 Task: Plan a game night with friends on the 15th at 8:00 PM to 9:00 PM
Action: Mouse moved to (624, 241)
Screenshot: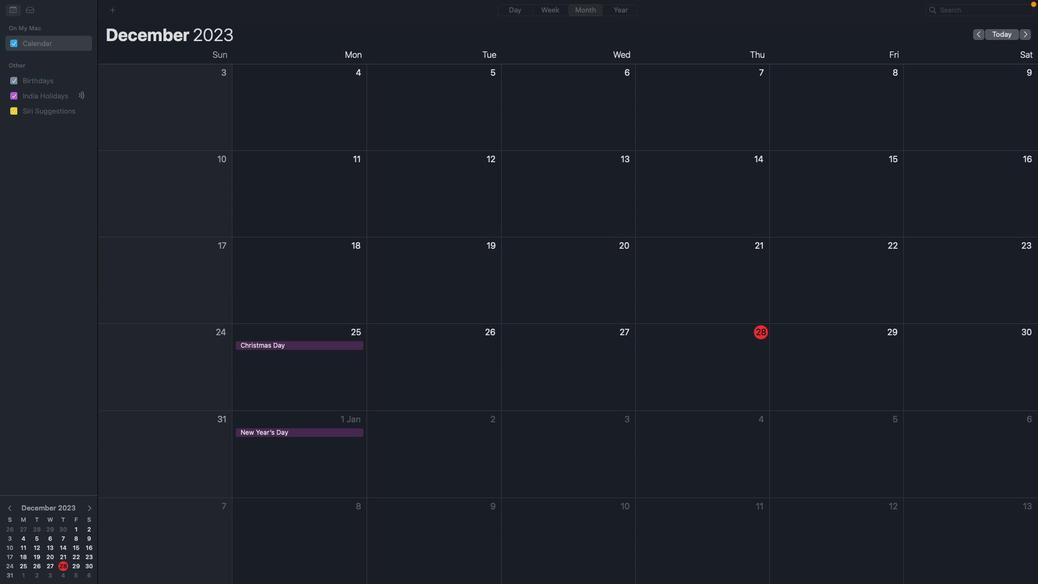 
Action: Mouse pressed left at (624, 241)
Screenshot: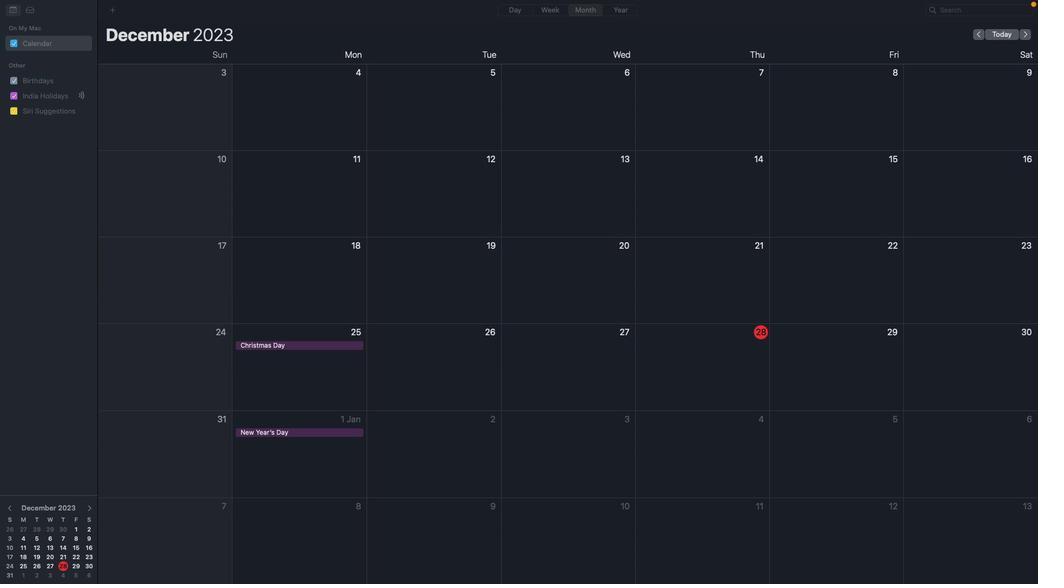 
Action: Mouse moved to (624, 241)
Screenshot: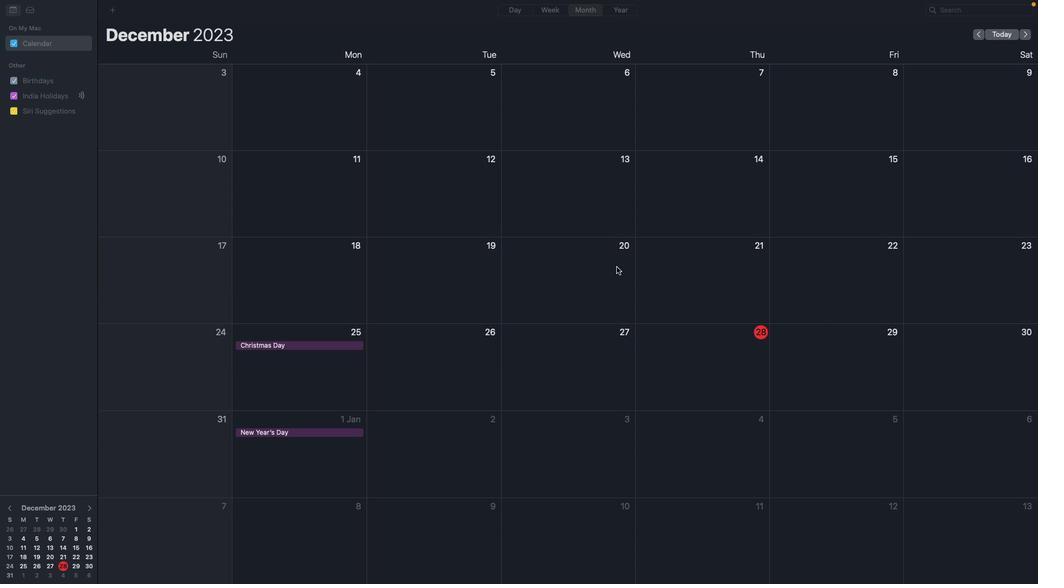 
Action: Mouse scrolled (624, 241) with delta (624, 241)
Screenshot: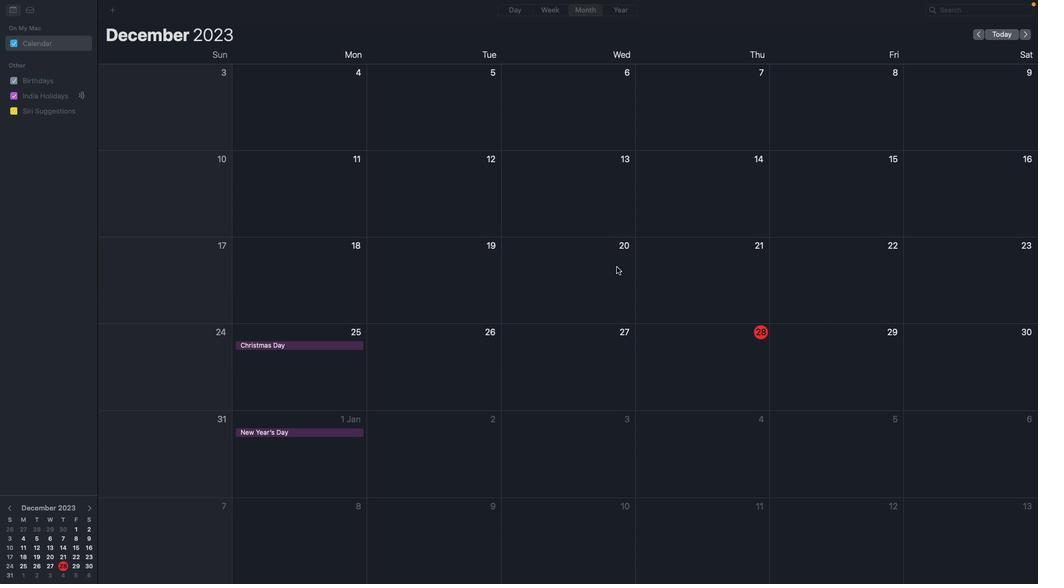 
Action: Mouse scrolled (624, 241) with delta (624, 241)
Screenshot: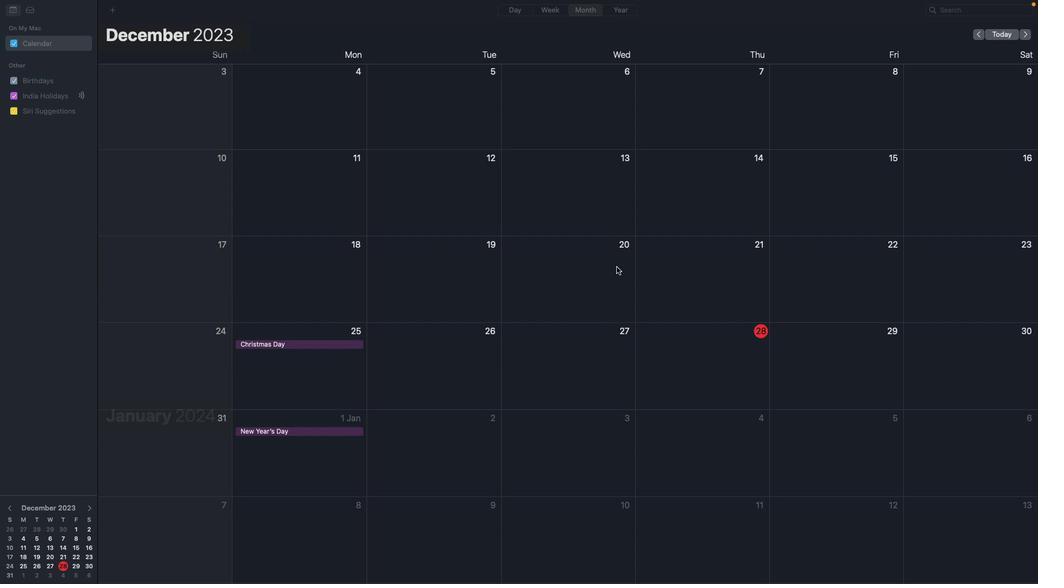 
Action: Mouse scrolled (624, 241) with delta (624, 241)
Screenshot: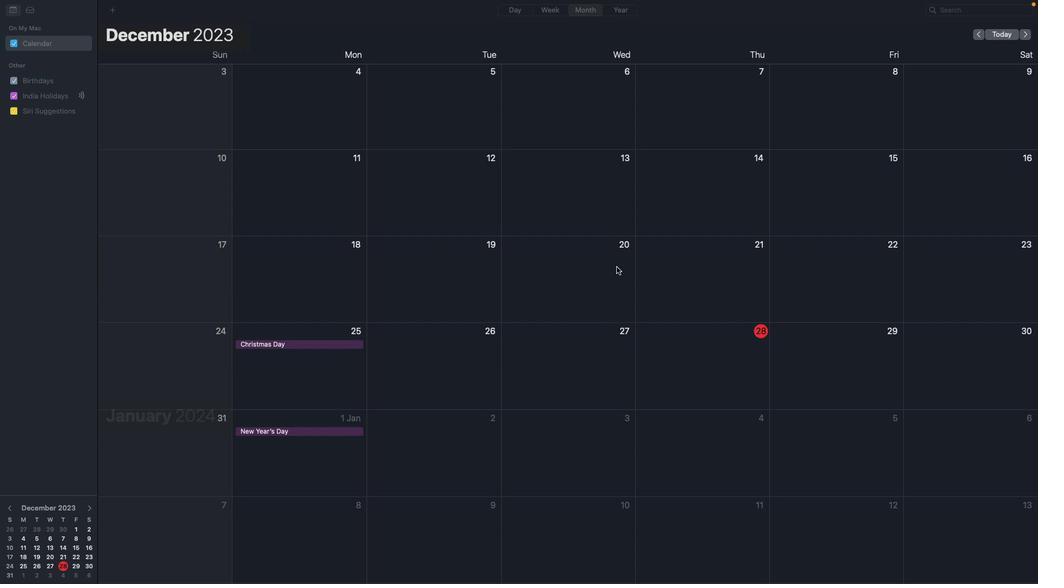 
Action: Mouse scrolled (624, 241) with delta (624, 241)
Screenshot: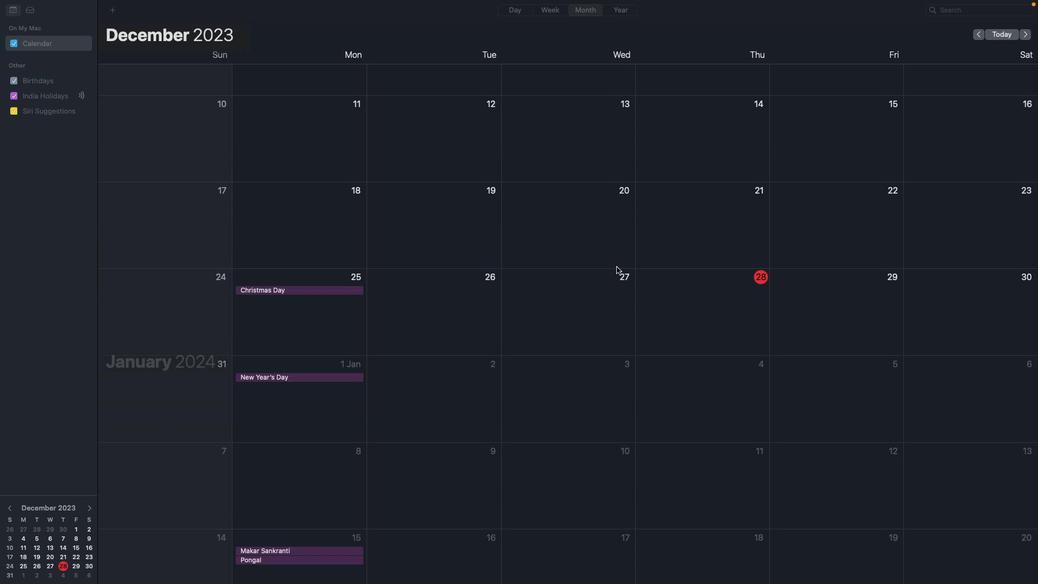 
Action: Mouse moved to (624, 241)
Screenshot: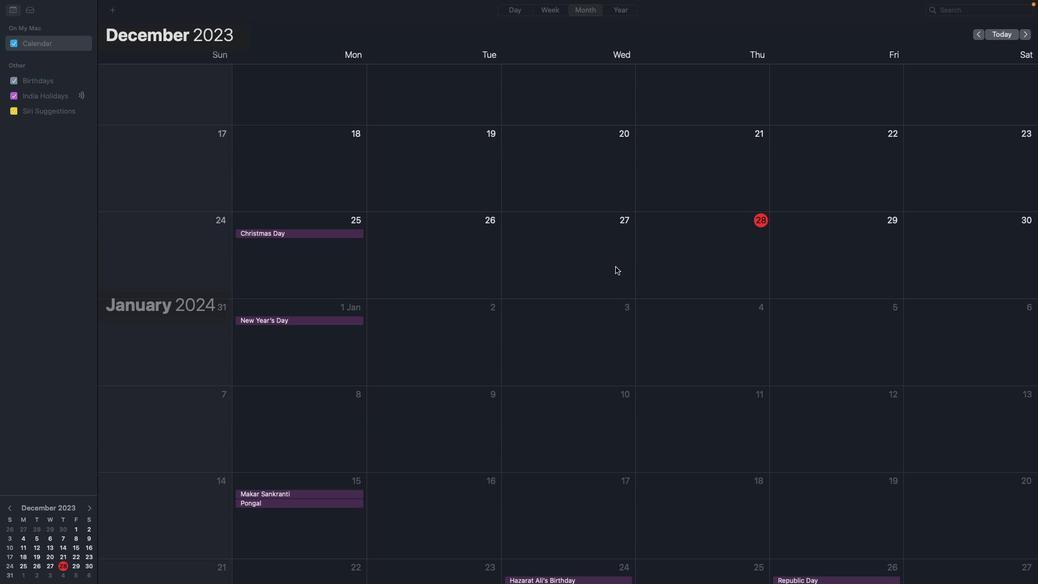 
Action: Mouse scrolled (624, 241) with delta (624, 241)
Screenshot: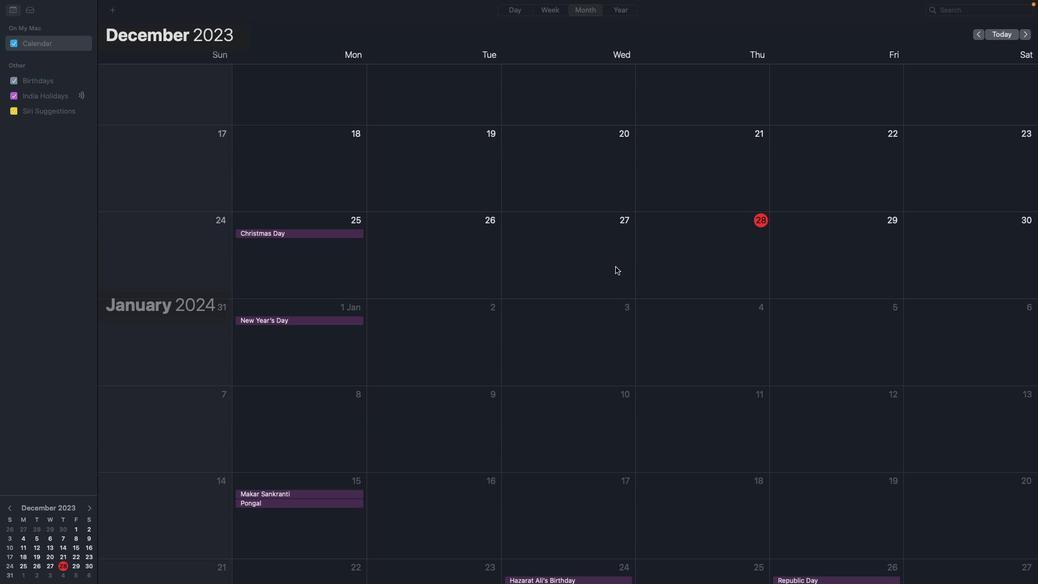 
Action: Mouse moved to (624, 241)
Screenshot: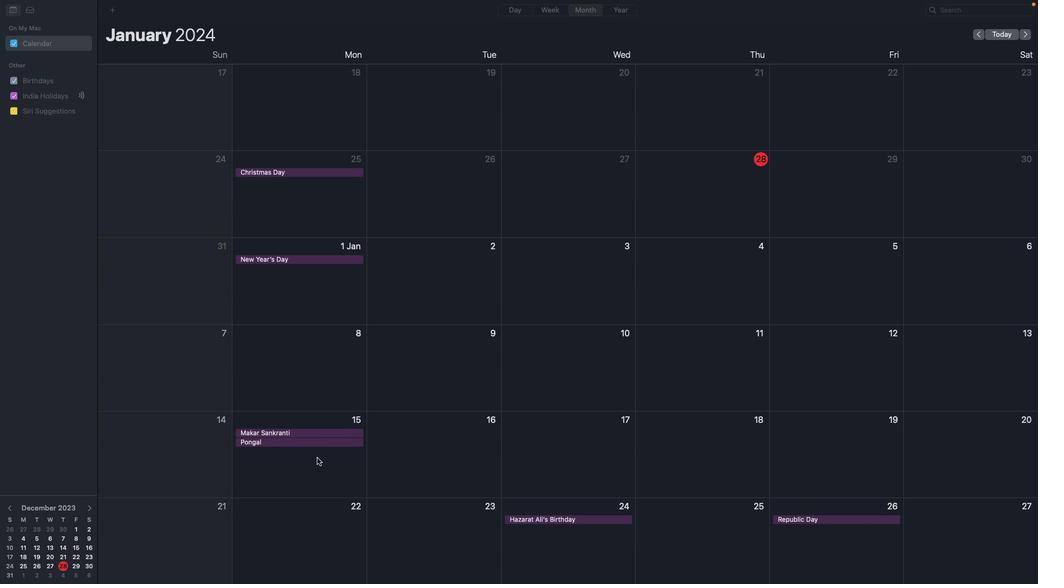 
Action: Mouse pressed right at (624, 241)
Screenshot: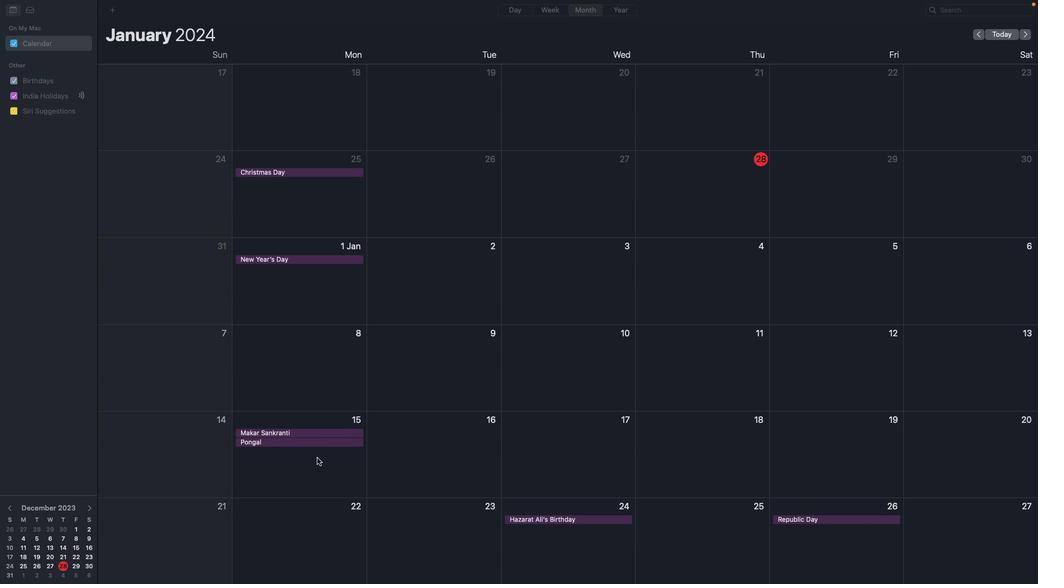 
Action: Mouse moved to (624, 241)
Screenshot: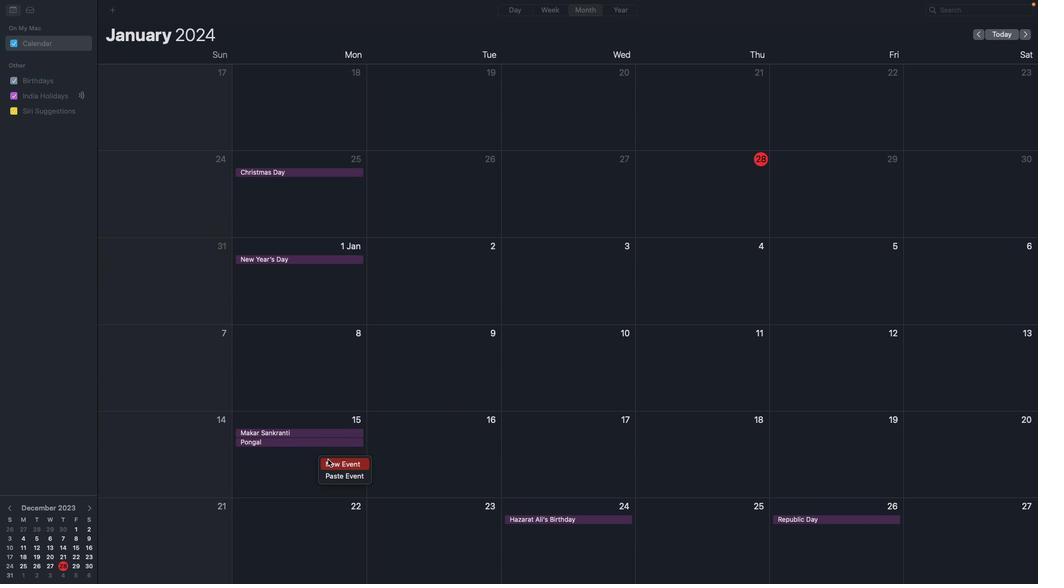 
Action: Mouse pressed left at (624, 241)
Screenshot: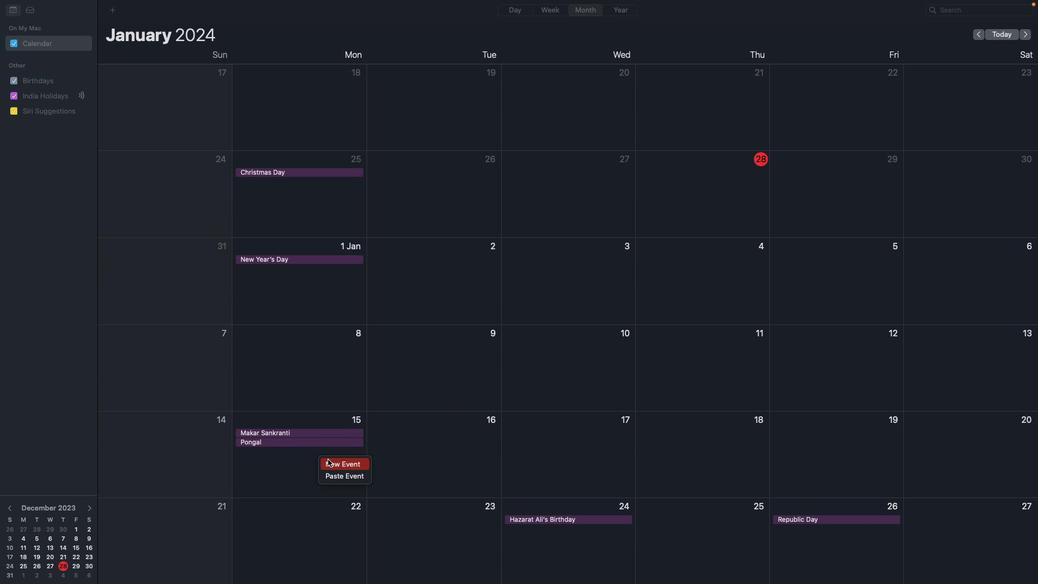 
Action: Key pressed Key.shift_r'P''l''a''n'
Screenshot: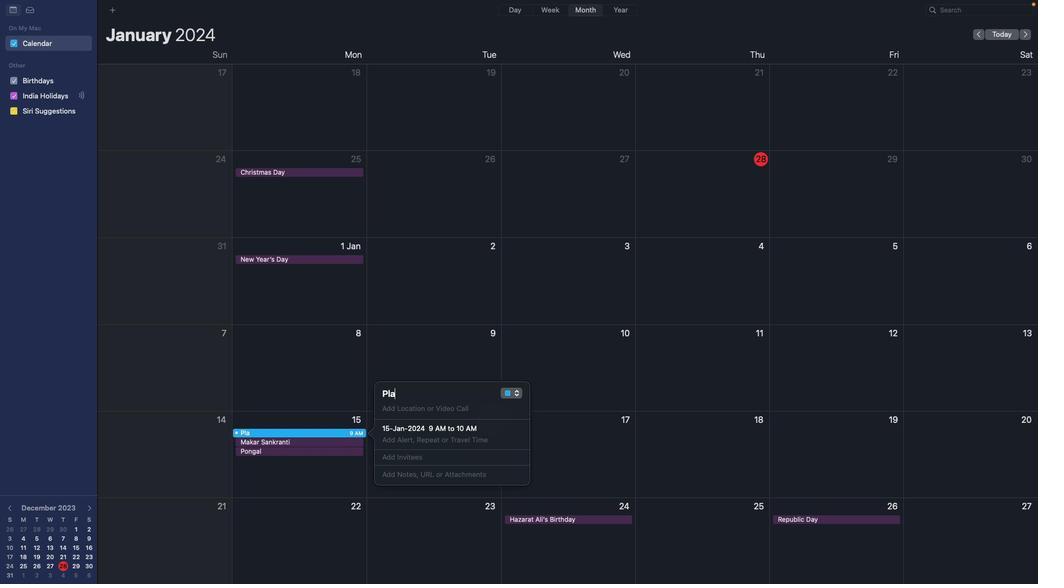 
Action: Mouse moved to (624, 241)
Screenshot: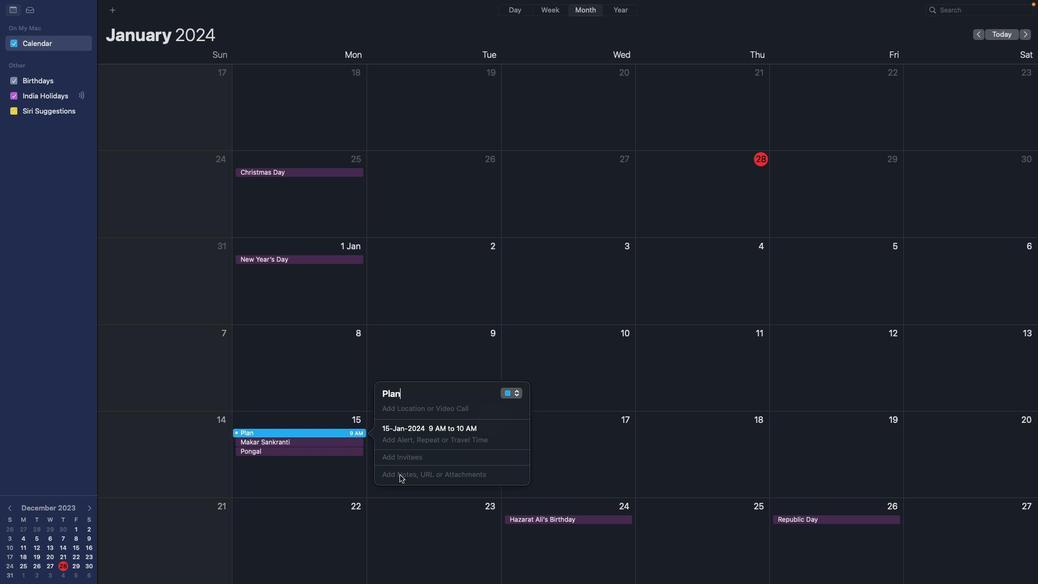 
Action: Mouse pressed left at (624, 241)
Screenshot: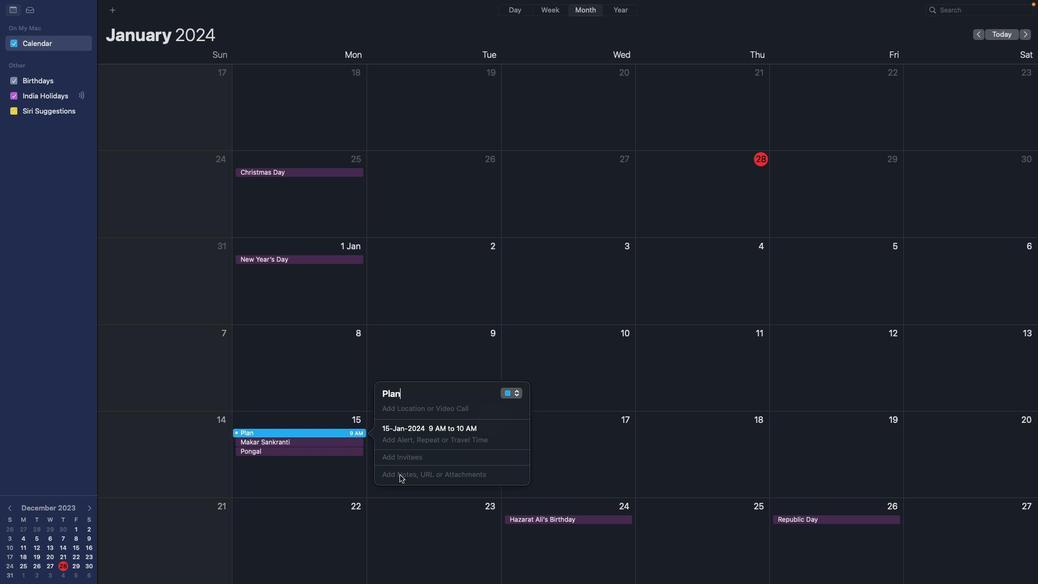 
Action: Key pressed Key.shift_r'A'Key.space'g''a''m''e'Key.space'n''i''g''h''t'Key.space'w''i''t''h'Key.space'f''r''i''e''n''d''s'Key.space
Screenshot: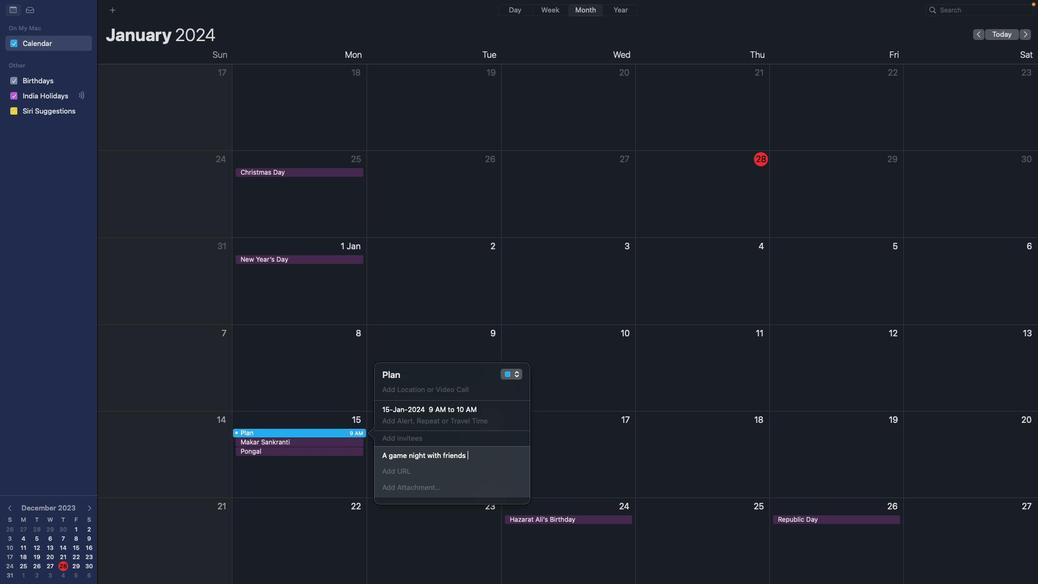 
Action: Mouse moved to (624, 241)
Screenshot: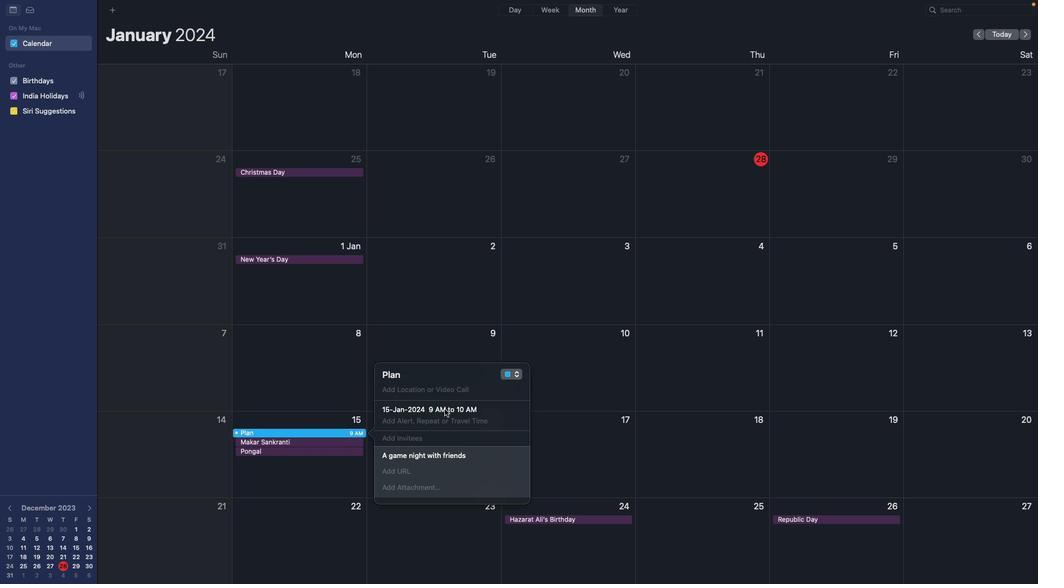 
Action: Mouse pressed left at (624, 241)
Screenshot: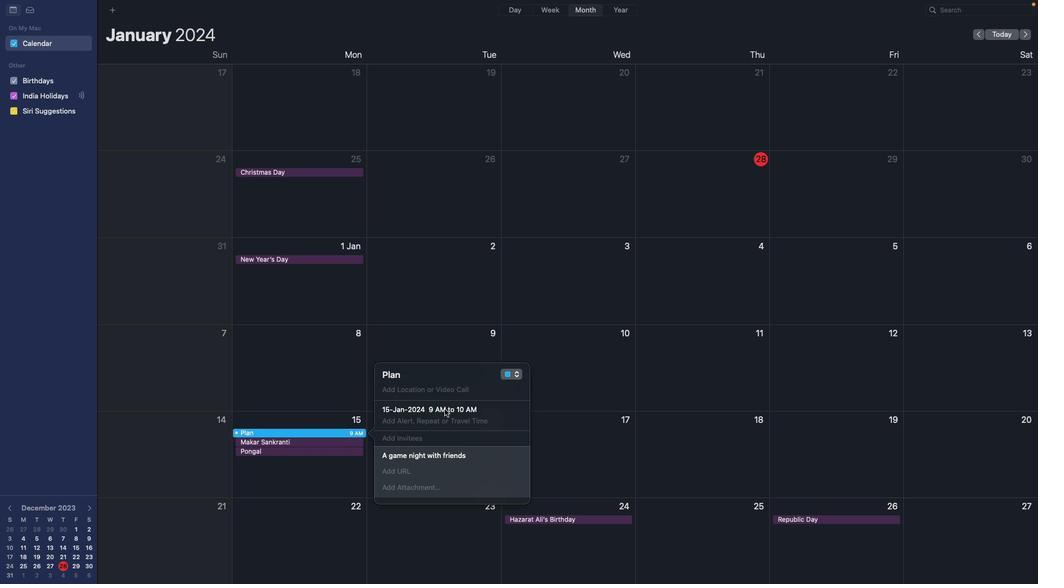 
Action: Mouse moved to (624, 241)
Screenshot: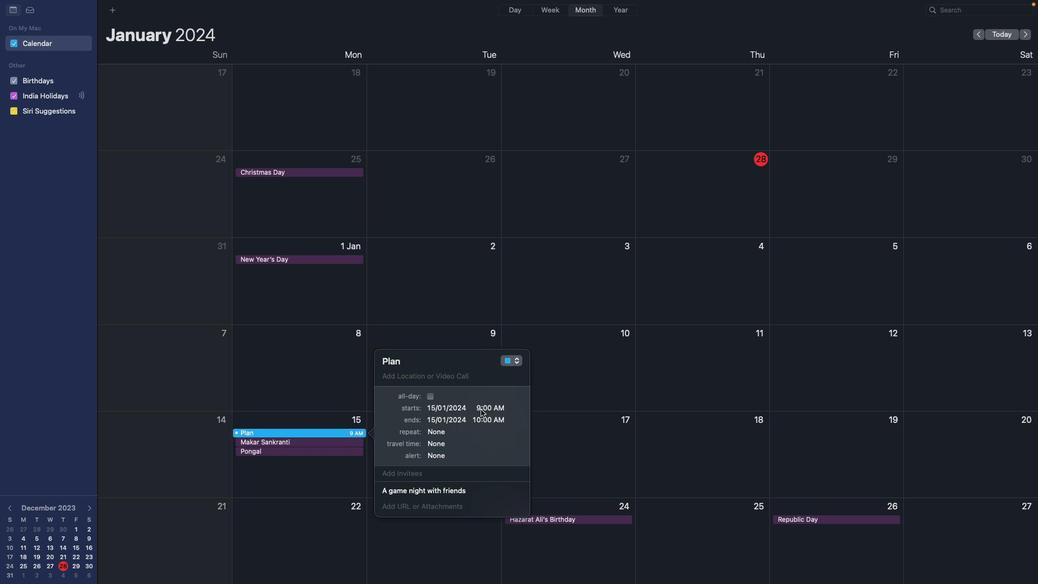 
Action: Mouse pressed left at (624, 241)
Screenshot: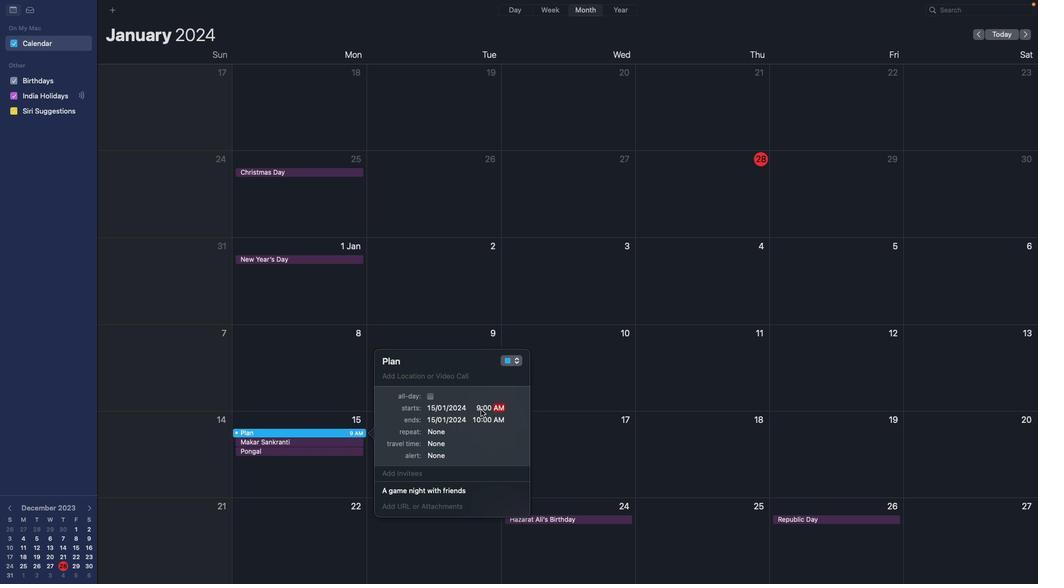 
Action: Mouse moved to (624, 241)
Screenshot: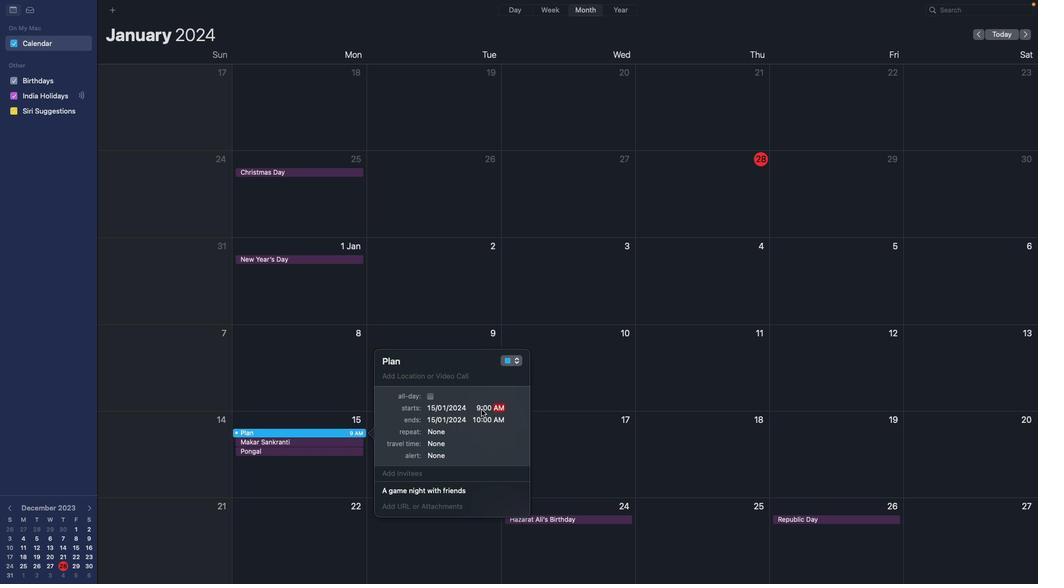 
Action: Key pressed 'p'Key.leftKey.left'8''\x03'
Screenshot: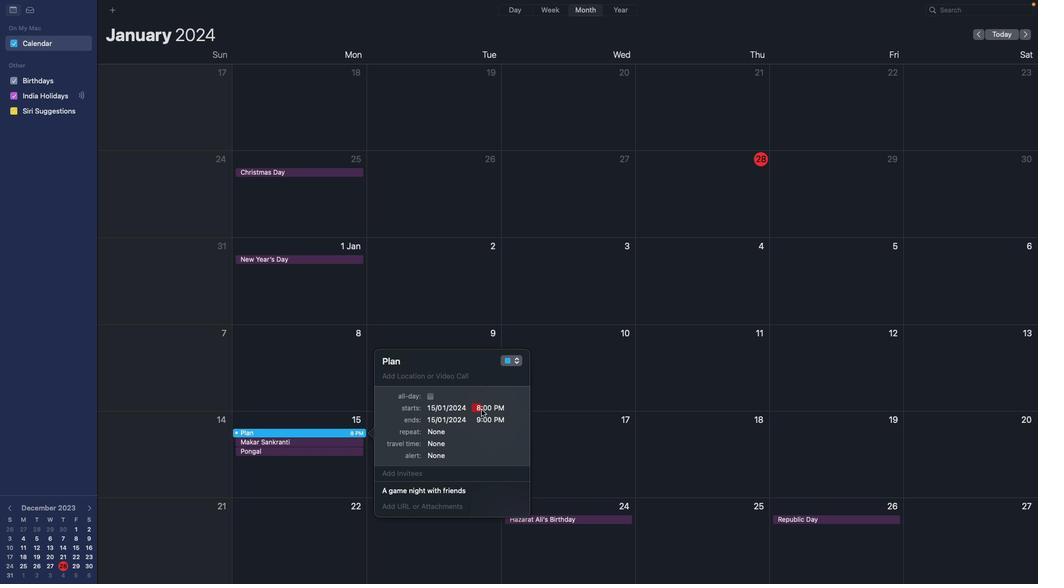 
Action: Mouse moved to (624, 241)
Screenshot: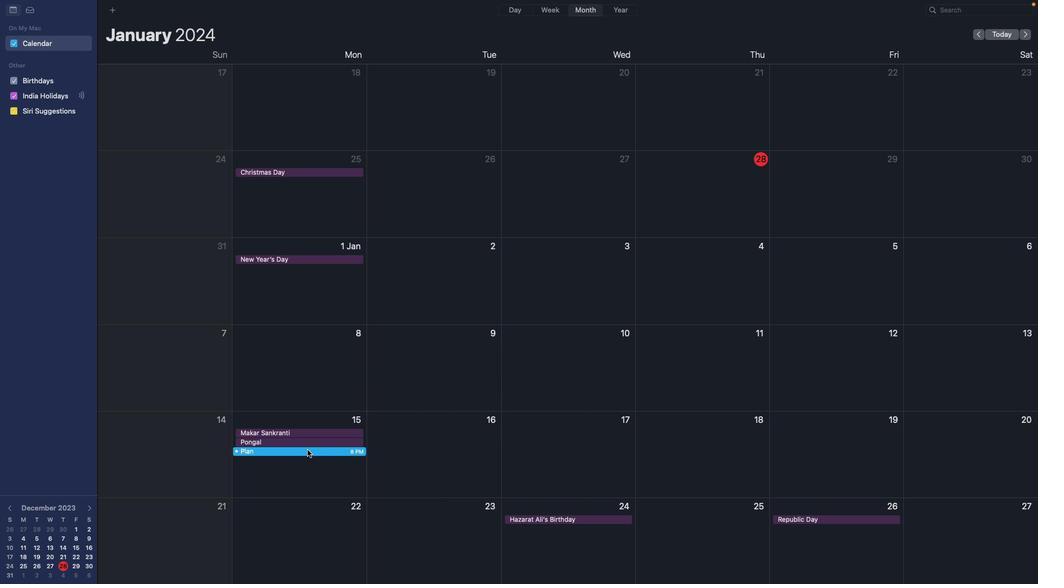 
Action: Mouse pressed left at (624, 241)
Screenshot: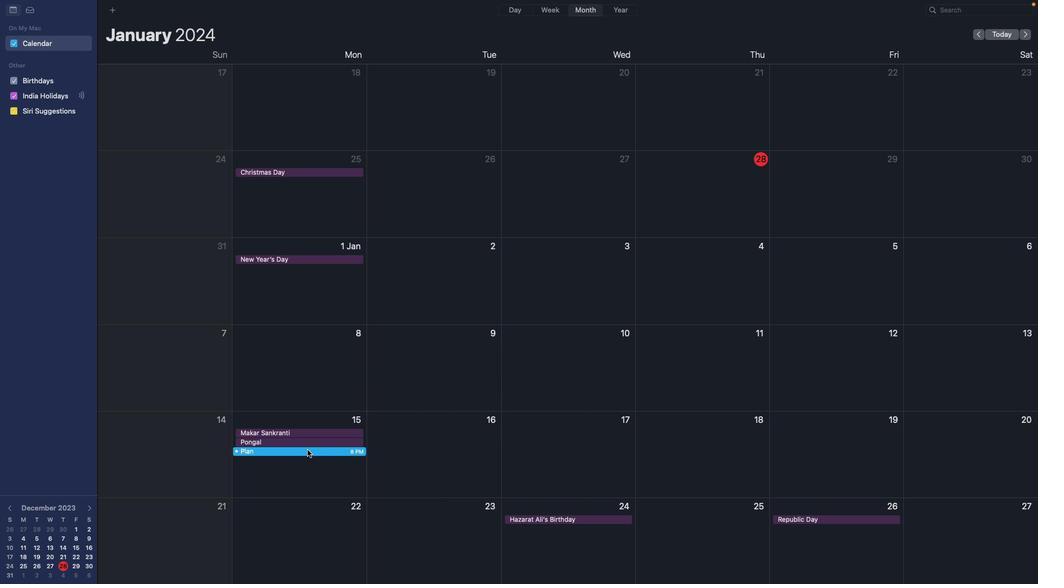 
Action: Mouse moved to (624, 241)
Screenshot: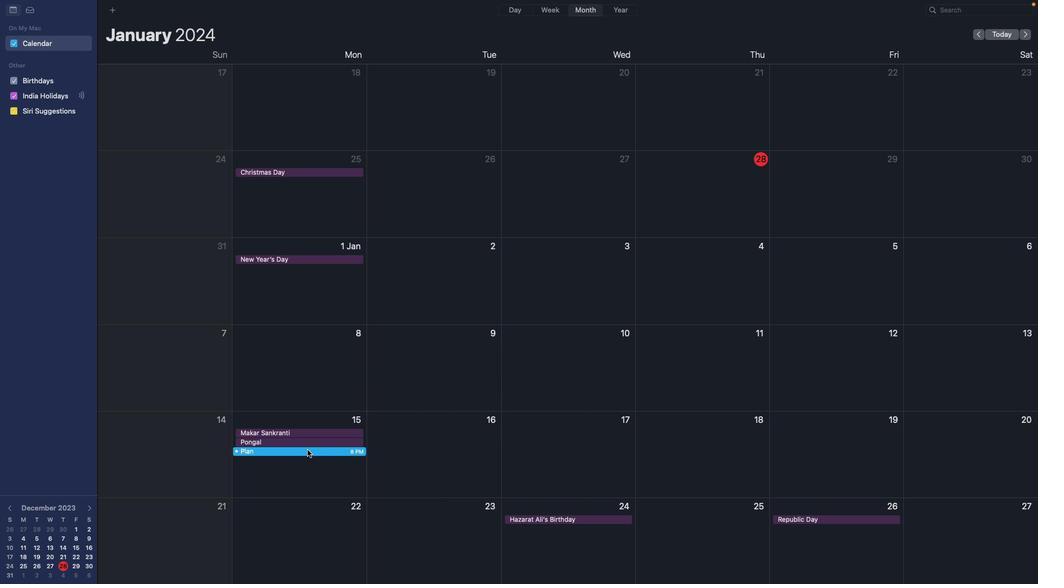 
Action: Mouse pressed left at (624, 241)
Screenshot: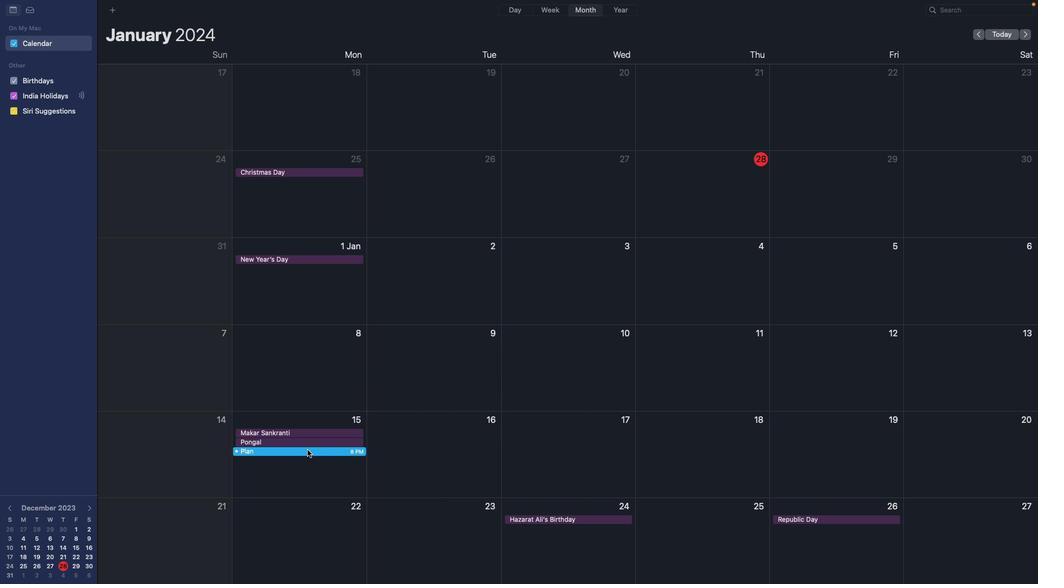 
Action: Mouse moved to (624, 241)
Screenshot: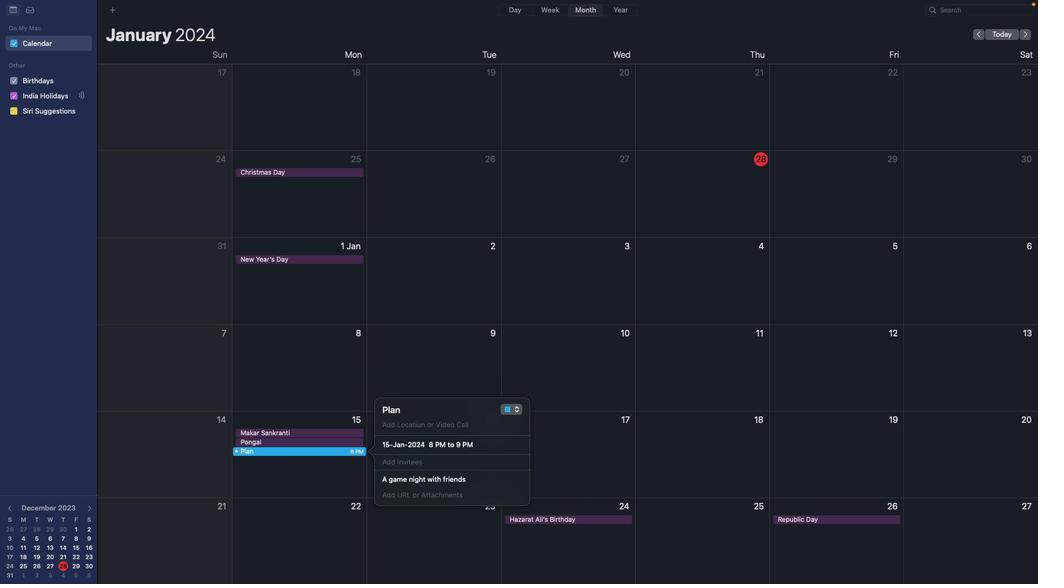 
Action: Mouse pressed left at (624, 241)
Screenshot: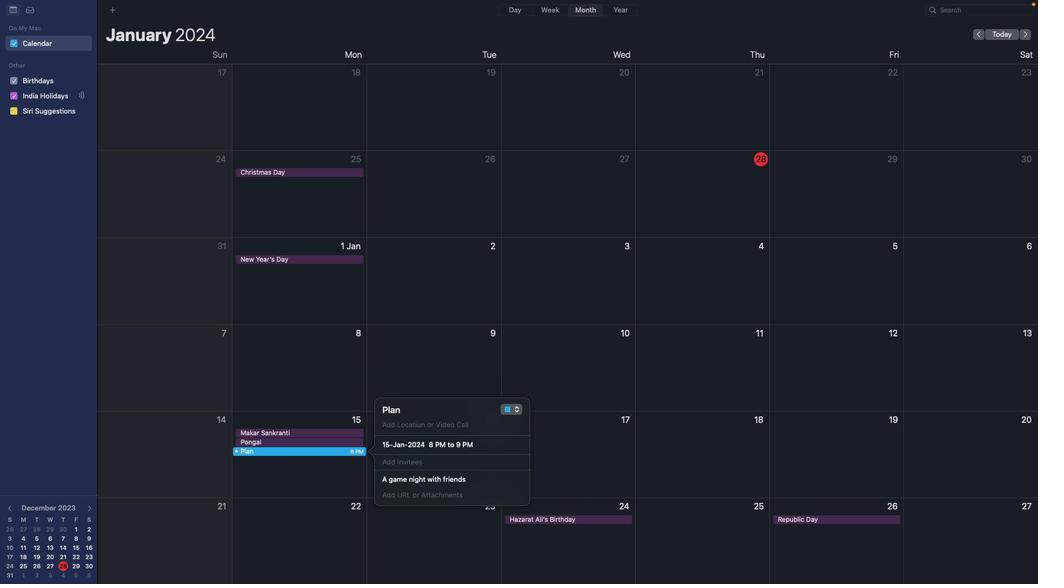 
Action: Mouse moved to (624, 241)
Screenshot: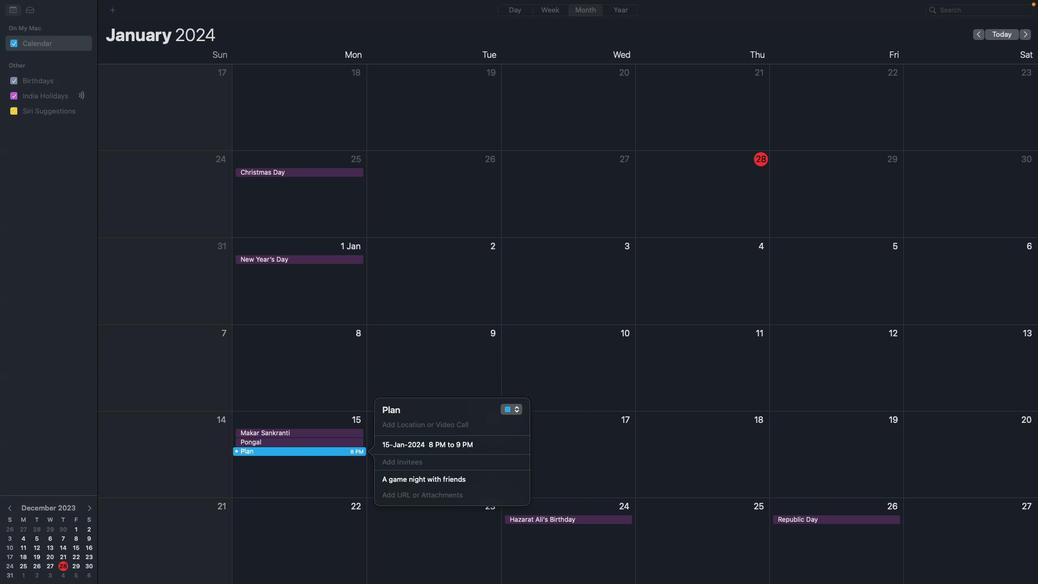 
